 Task: Assign in the project WolfTech the issue 'Upgrade the data visualization capabilities of a web application to improve insights and decision-making capabilities' to the sprint 'Hyperspace'.
Action: Mouse moved to (247, 55)
Screenshot: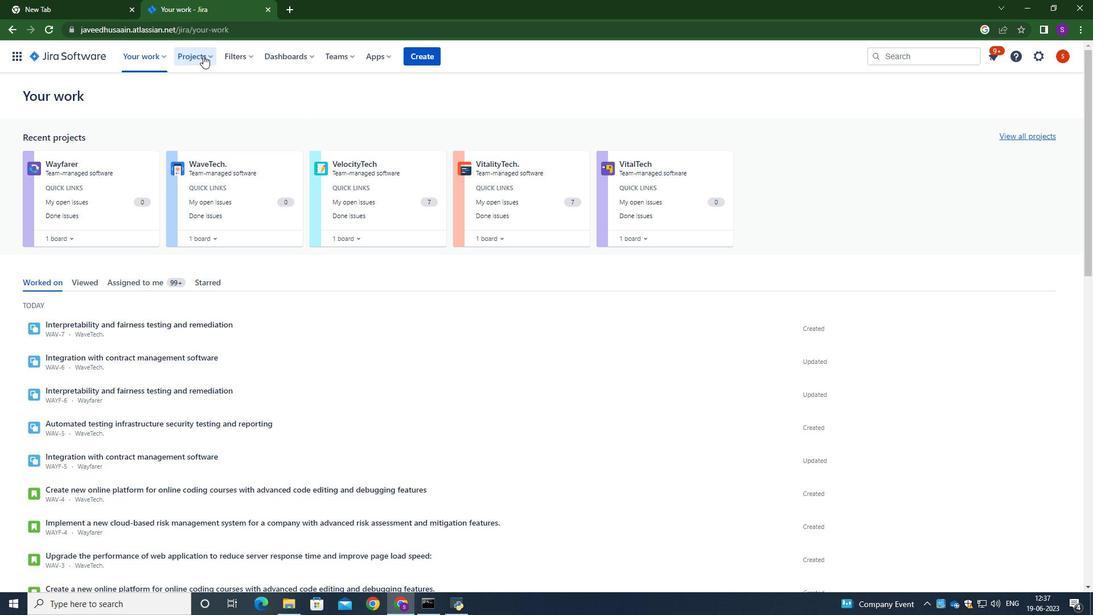
Action: Mouse pressed left at (247, 55)
Screenshot: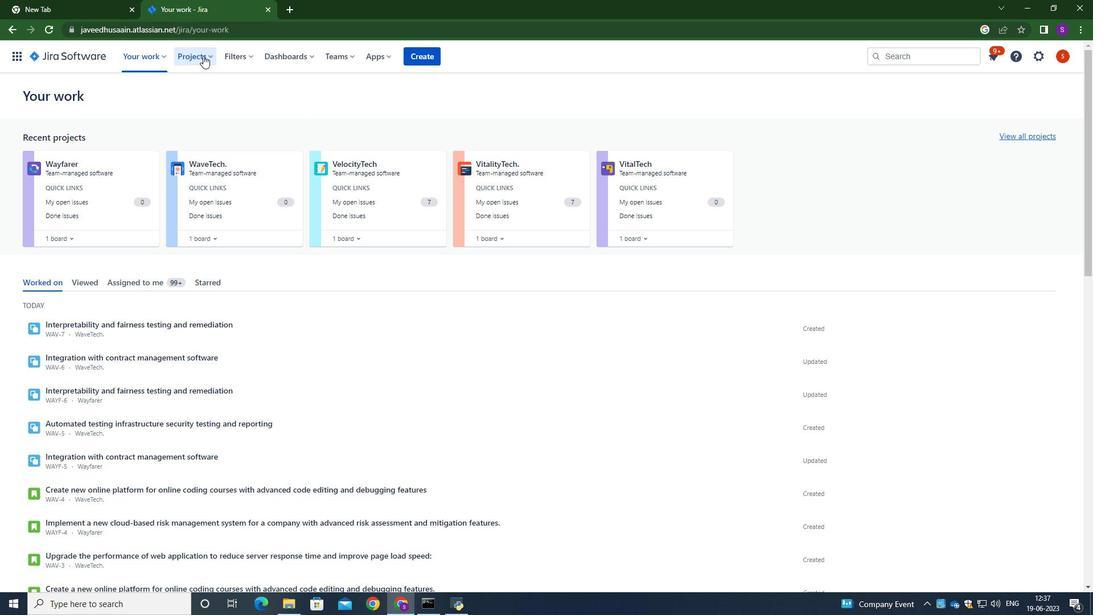 
Action: Mouse moved to (202, 56)
Screenshot: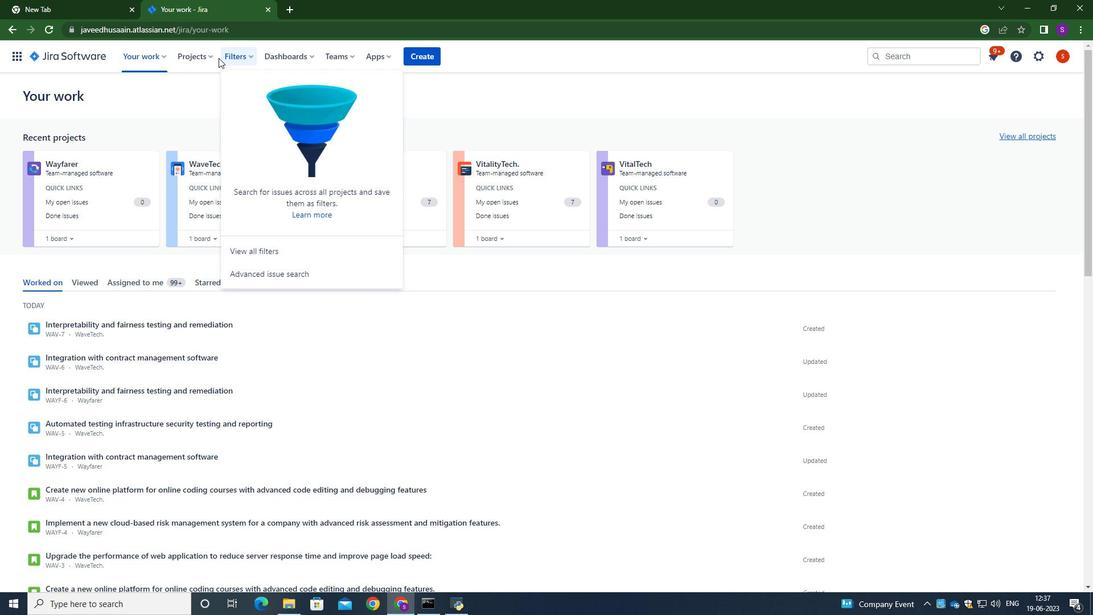 
Action: Mouse pressed left at (202, 56)
Screenshot: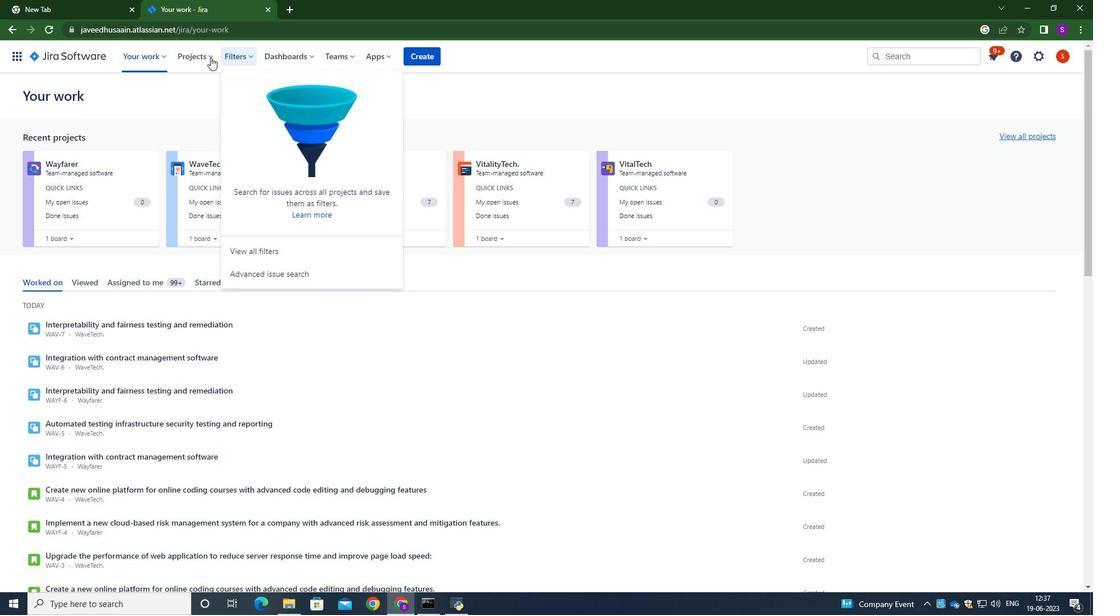 
Action: Mouse moved to (241, 108)
Screenshot: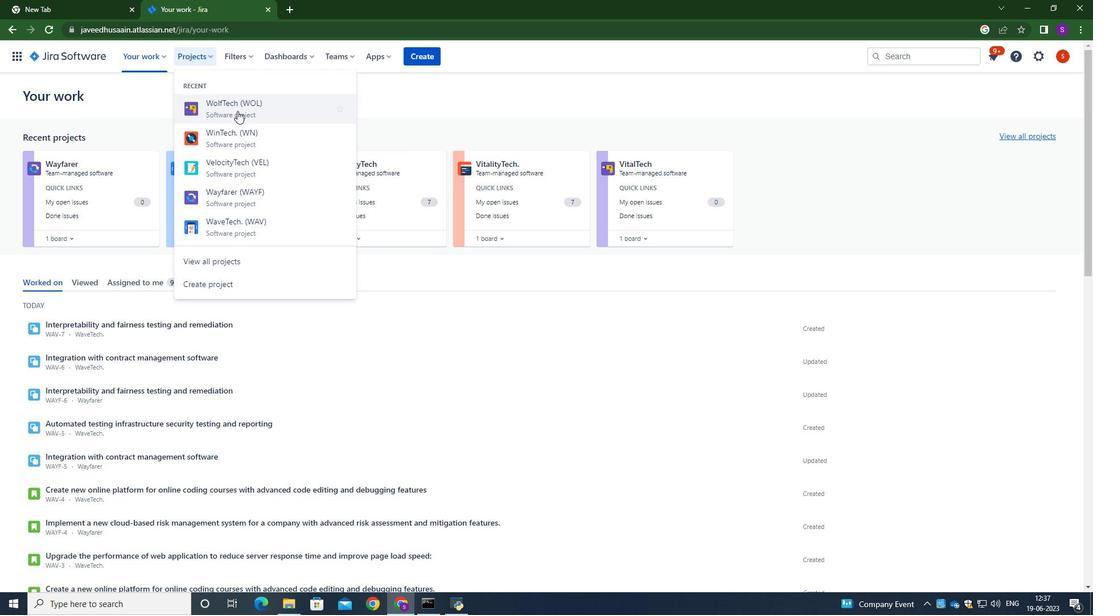 
Action: Mouse pressed left at (241, 108)
Screenshot: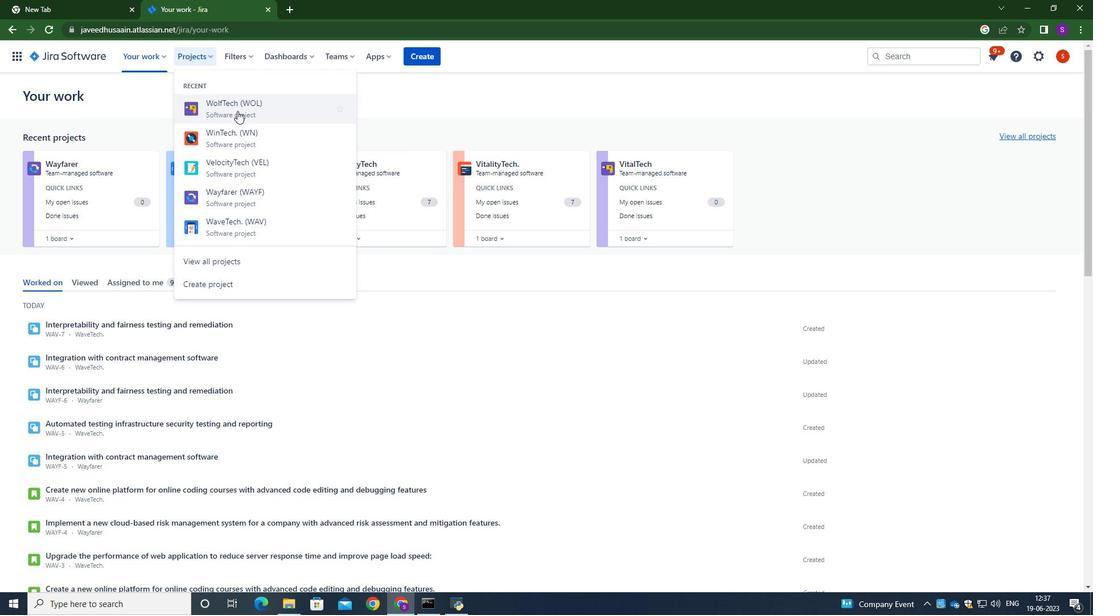 
Action: Mouse moved to (59, 178)
Screenshot: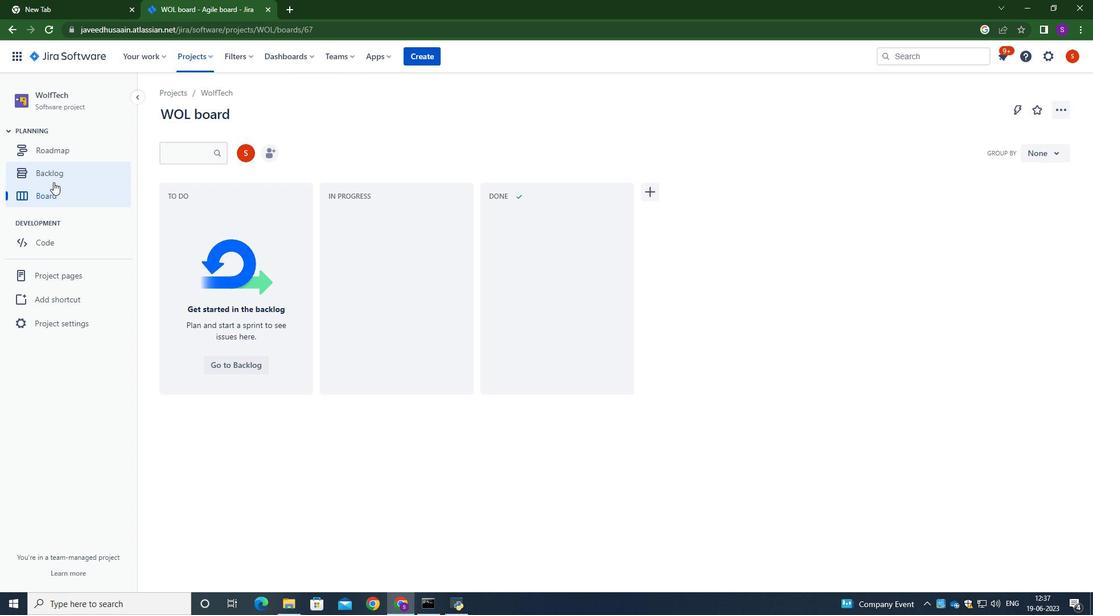 
Action: Mouse pressed left at (59, 178)
Screenshot: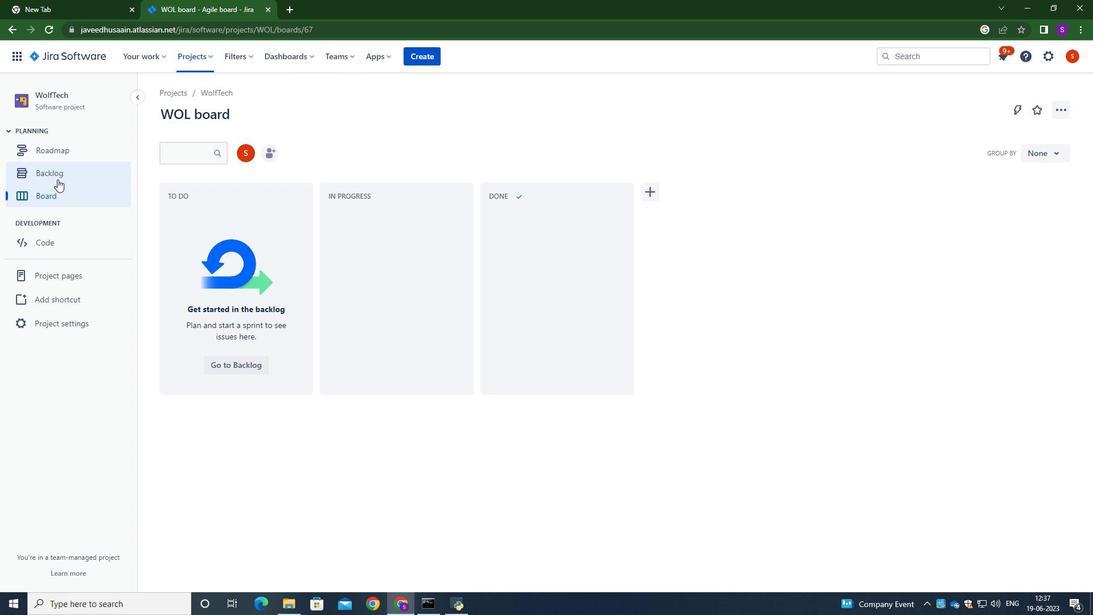 
Action: Mouse moved to (1046, 209)
Screenshot: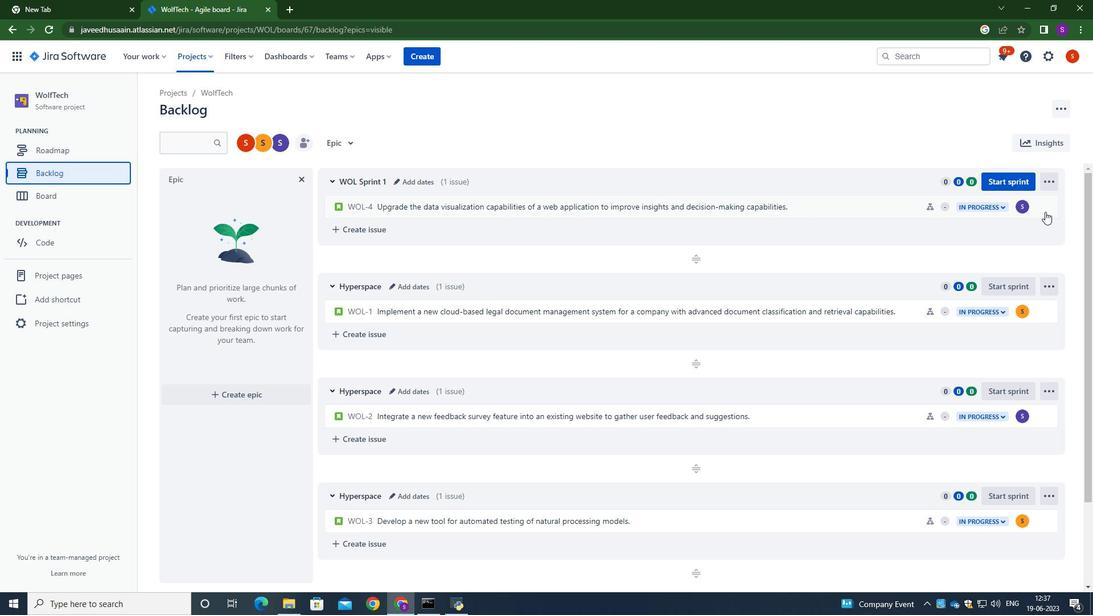
Action: Mouse pressed left at (1046, 209)
Screenshot: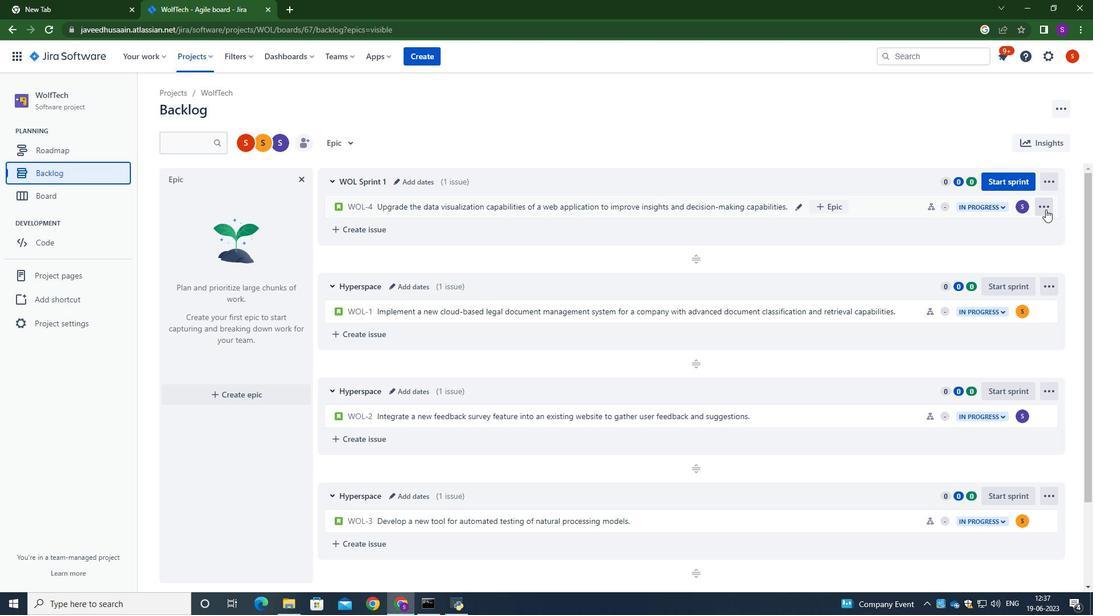 
Action: Mouse moved to (1009, 378)
Screenshot: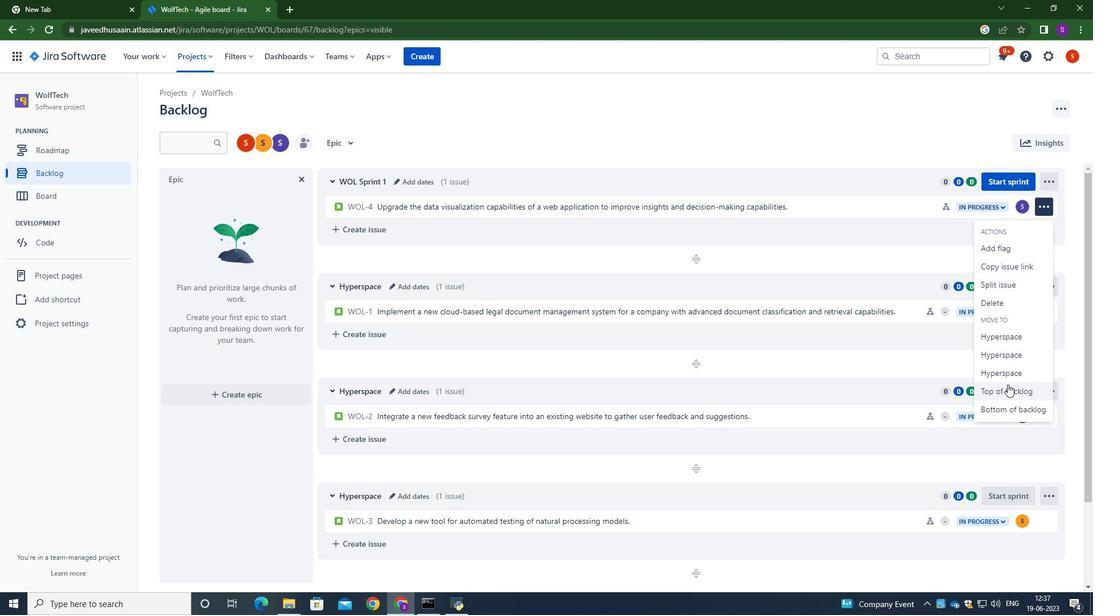 
Action: Mouse pressed left at (1009, 378)
Screenshot: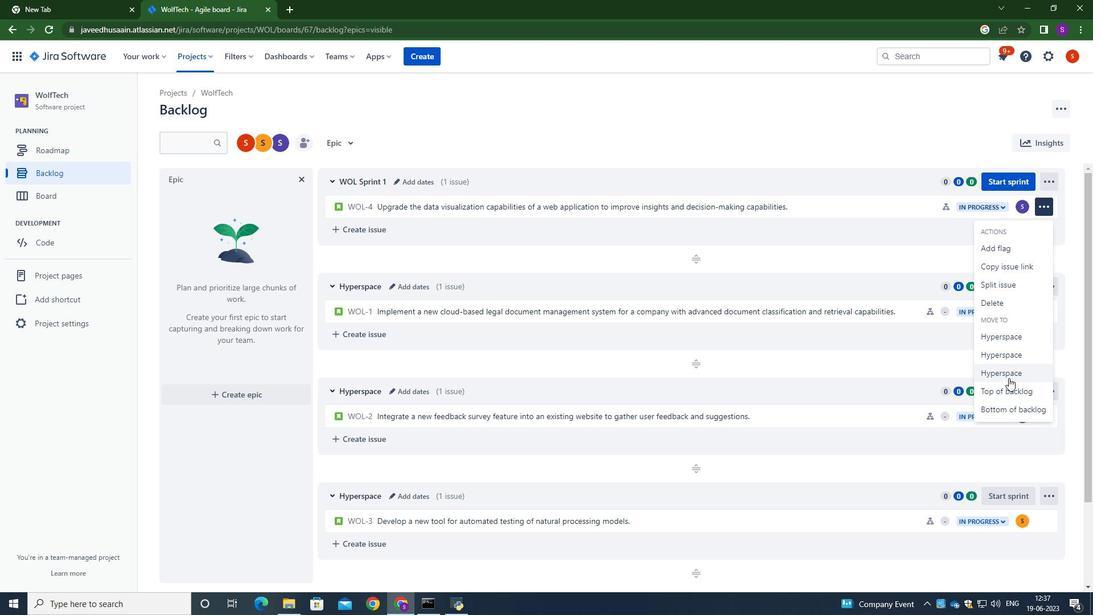 
Action: Mouse moved to (657, 111)
Screenshot: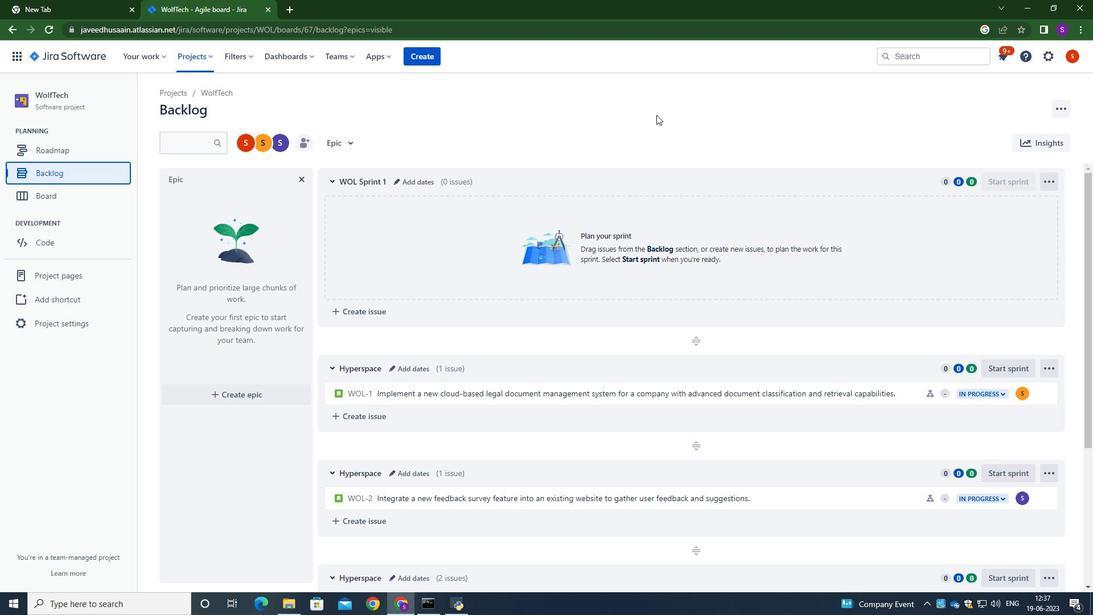 
Action: Mouse pressed left at (657, 111)
Screenshot: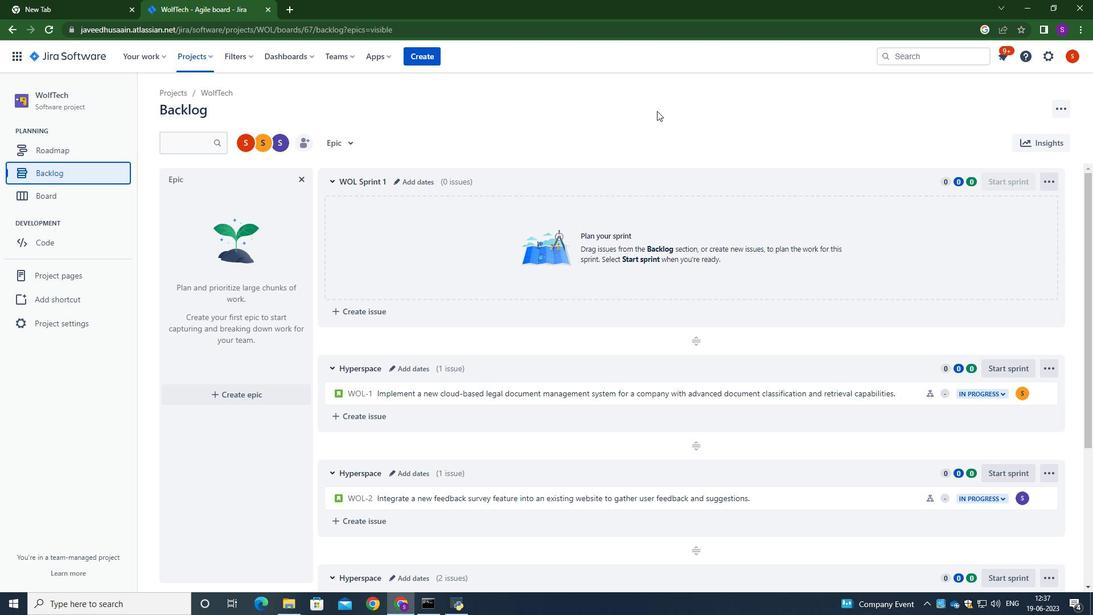 
Action: Mouse moved to (656, 109)
Screenshot: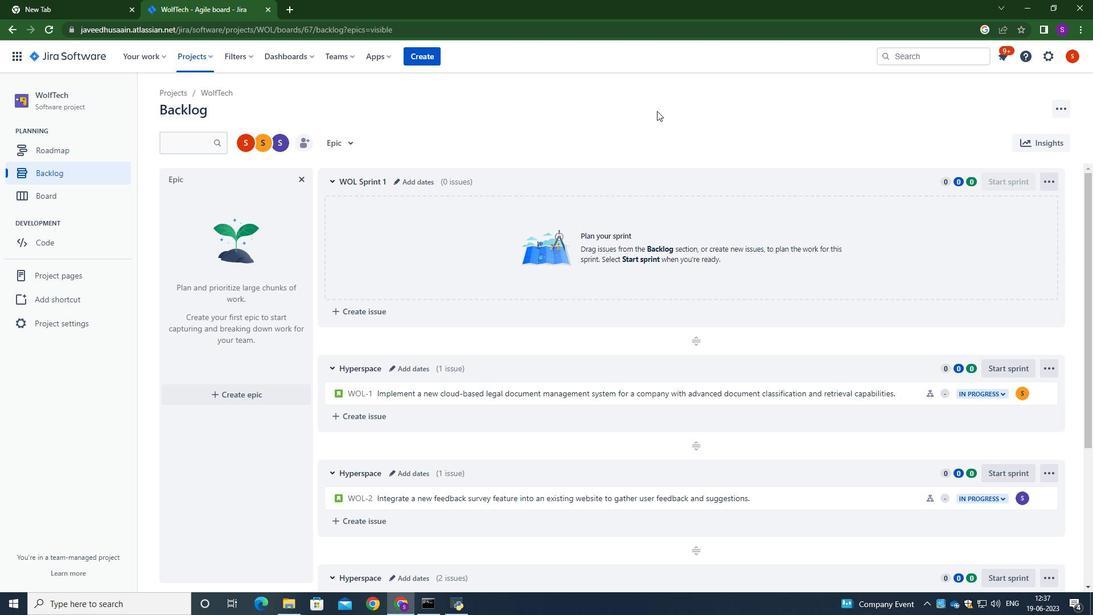
